 Task: Develop a script that accepts a log file as an argument and extracts error messages, returning the list of errors.
Action: Mouse moved to (804, 125)
Screenshot: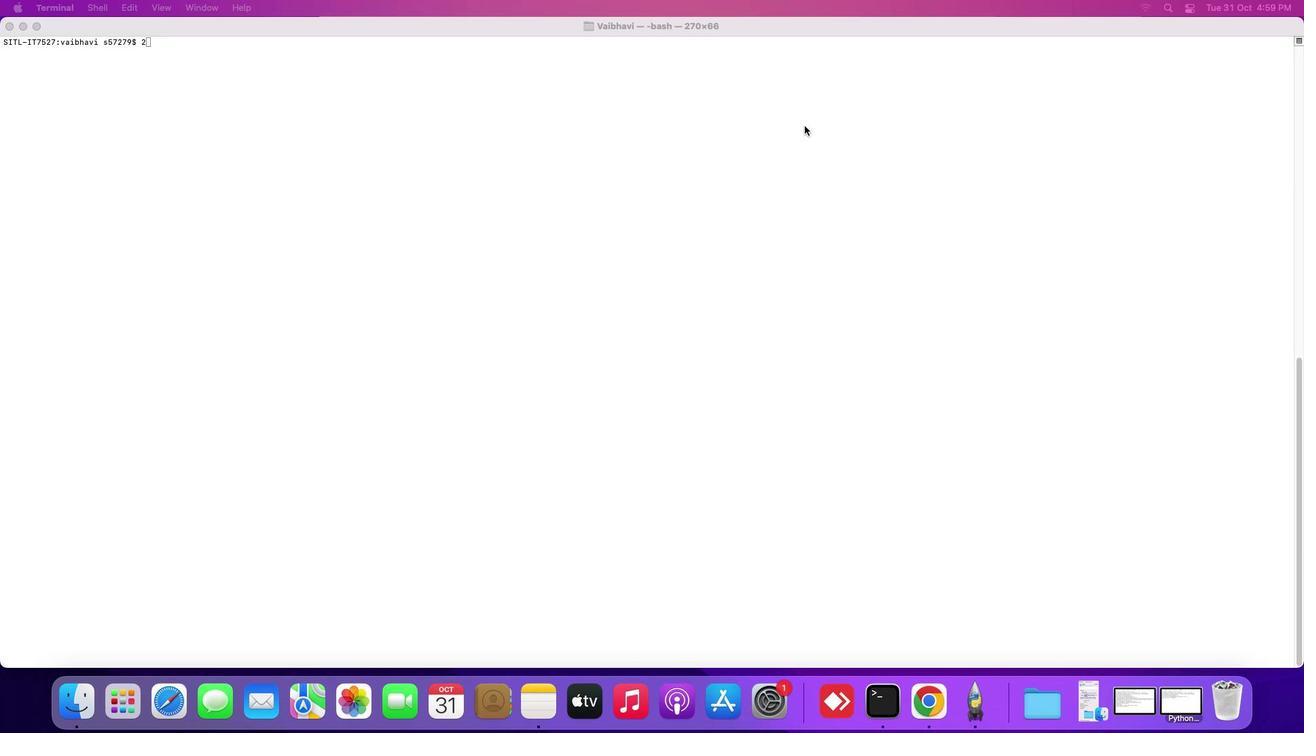 
Action: Mouse pressed left at (804, 125)
Screenshot: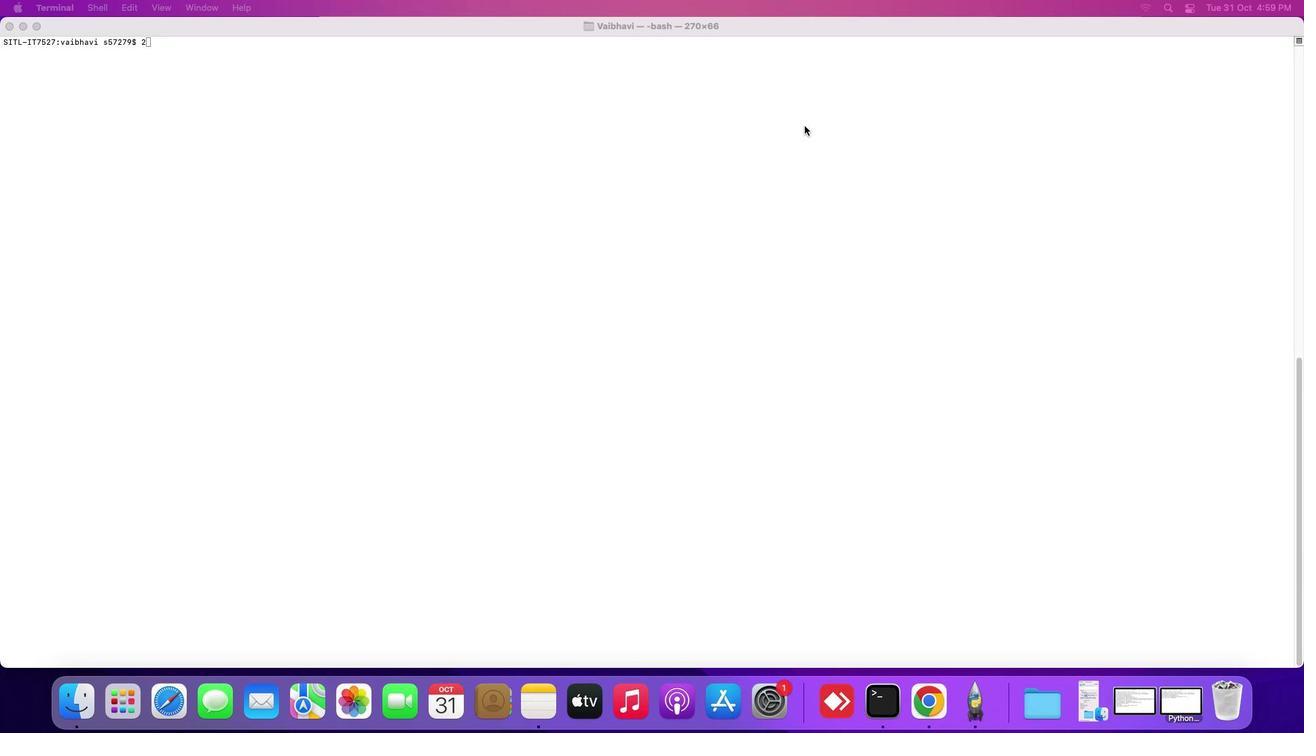 
Action: Mouse moved to (808, 123)
Screenshot: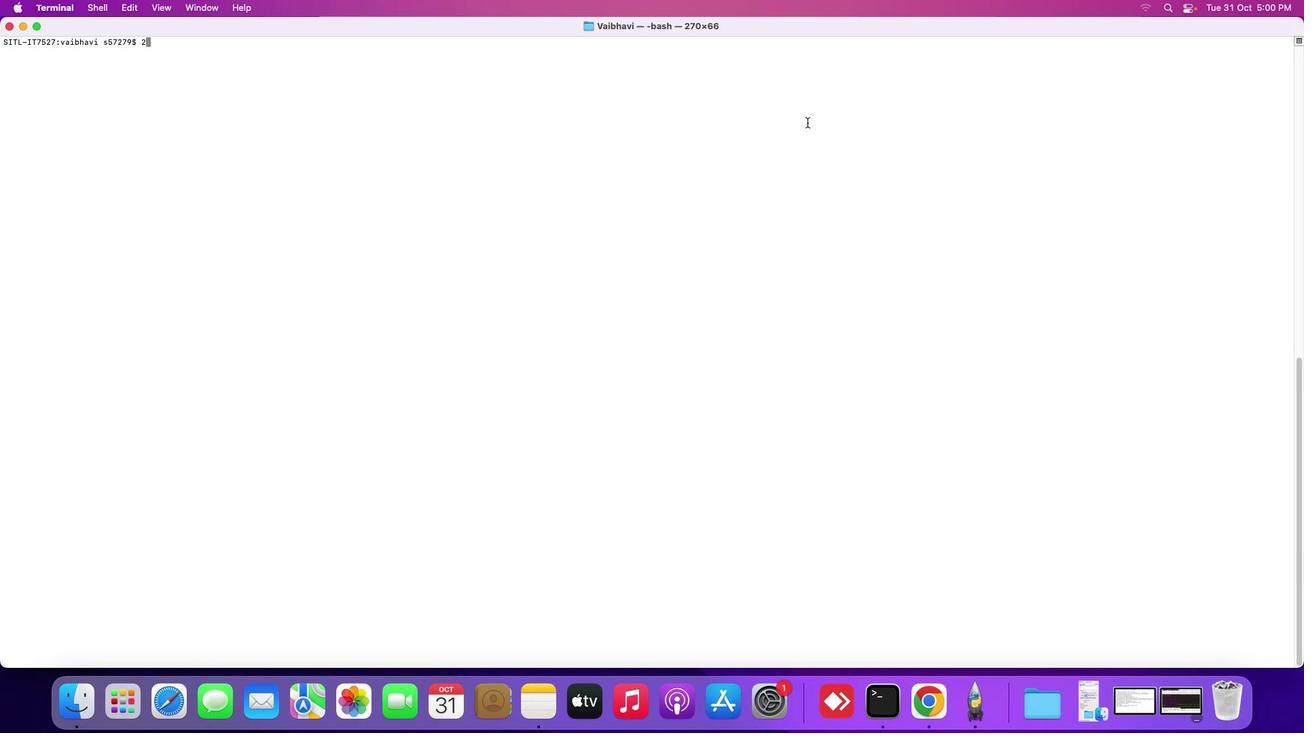 
Action: Key pressed Key.backspace'v''i'Key.spaceKey.shift_r'R''e''t''u''r''n''i''n''g'Key.shift_r'E''r''r''o''r''.''s''h'Key.enter'i'Key.shift_r'#'Key.shift_r'!''/''b''i''n''/''b''a''s''g'Key.backspace'h'Key.enterKey.enterKey.shift_r'#'Key.spaceKey.shift_r'C''h''e''c''k'Key.space'i''f'Key.space'a'Key.space'l''o''g'Key.space'f''i''l''e'Key.space'i''s'Key.space'p''r''o''v''i''e''d'Key.space'a''s'Key.space'a''n'Key.space'a''r''g''u''m''e''n''t'Key.enterKey.enter'i''f'Key.spaceKey.backspaceKey.space'['Key.spaceKey.shift_r'"'Key.shift_r'#'Key.shift_r'$'Key.shift_r'"'Key.space'-''n''e'Key.space'1'Key.space']'';'Key.space't''h''e''n'Key.enterKey.tab'e''c''h''o'Key.spaceKey.shift_r'"'Key.shift_r'U''s''a''g''e'Key.shift_r':'Key.spaceKey.shift_r'$''0'Key.spaceKey.shift_r'<''l''o''g'Key.shift_r'_''f''i''l''e'Key.shift_r'>'Key.shift_r'"'Key.enterKey.tab'e''x''i''t'Key.space'1'Key.enter'f''i'Key.enterKey.enter';''p''g'Key.backspaceKey.backspaceKey.backspace'l''o''g'Key.shift_r'_''f''i''l''e''='Key.shift_r'"'Key.shift_r'$''1'Key.shift_r'"'Key.enterKey.enterKey.shift_r'#'Key.spaceKey.shift_r'C''h''e''c''k'Key.space'i''f'Key.space't''h''e'Key.space'l''o''g'Key.space'f''i''l''e'Key.space'e''x''i''s''t''s'Key.enterKey.space'i''f'Key.backspaceKey.backspaceKey.backspaceKey.enter'i''f'Key.space'['Key.spaceKey.shift_r'!'Key.space'-''f'Key.spaceKey.shift_r'"'Key.shift_r'$''l''o''g'Key.shift_r'_''f''i''l''e'Key.shift_r'"'Key.space']'';'Key.space't''h''e''n'Key.spaceKey.enterKey.tab'e''c''h''o'Key.spaceKey.shift_r'"'Key.shift_r'E''r''r''o''r'Key.shift_r':'Key.spaceKey.shift_r'L''o''g'Key.space'f''i''l''e'Key.space"'"Key.shift_r'$''l''o''g'Key.shift_r'_''f''i''l''e'"'"Key.space'n''o''t'Key.space'f''o''u''n''d''.'Key.shift_r'"'Key.enterKey.tab'e''x''i''t'Key.space'1'Key.enter'f''i'Key.enterKey.enterKey.shift_r'#'Key.spaceKey.shift_r'U''s''a'Key.backspace'e'Key.space'g''r''e''p'Key.space't''o'Key.space'e''x''t''r''a''c''t'Key.space'e''r''r''o''r'Key.space'm''e''s''s''a''g''e''s'Key.space'f''r''o''m'Key.space't''h''e'Key.space'l''o''g'Key.space'f''i''l''e'Key.enter'e''r''r''o''r'Key.shift_r'_''m''e''s''s''a''g''e''s''='Key.shift_r'$'Key.shift_r'(''g''r''e''p'Key.space'-''i'Key.spaceKey.shift_r'"''e''r''r''o''r'Key.shift_r'"'Key.spaceKey.shift_r'"'Key.shift_r'$''l''o''g'Key.shift_r'_''f''i''l''e'Key.shift_r'"'Key.enterKey.enterKey.shift_r'#'Key.spaceKey.shift_r'C''h''e''c''k'Key.space'i''f'Key.space'a''n''y'Key.space'e''r''r''o''r'Key.space'm''e''s''s''a''g''e'Key.space'w''e''r''e'Key.space'f''o''u''n''d'Key.enterKey.enter'i''f'Key.space'['Key.space'-''z'Key.spaceKey.shift_r'"'Key.shift_r'$''e''r''r''o''r'Key.shift_r'_''m''e''s''s''a''g''e''s'Key.shift_r'"'Key.space']'';'Key.space't''h''e''n'Key.enterKey.tab'e''c''h''o'Key.spaceKey.shift_r'"'Key.shift_r'N''o'Key.space'e''r''r''o''r'Key.space'm''e''s''s''a''g''e''s'Key.space'f''o''u''n''d'Key.space'i''n'Key.space"'"Key.shift_r'$''l''o''g'Key.shift_r'_''f''i''l''e'"'"'.'Key.shift_r'"'Key.enter'e''l''s''e'Key.enterKey.tabKey.shift_r'#'Key.space'p''r''i''n''t'Key.space't''h''e'Key.space'e''r''r''o''r'Key.space'm''e''s''s''a''g''e''s'Key.enterKey.tab'e''c''h''o'Key.spaceKey.shift_r'"'Key.shift_r'E''r''r''o''r'Key.space'm''e''s''s''a''g''e''s'Key.space'i''n'Key.space"'"Key.shift_r'$''l''o''g'Key.shift_r'_''f''i''l''e'"'"Key.shift_r':'Key.shift_r'"'Key.enterKey.tab'e''c''h''o'Key.spaceKey.shift_r'"'Key.shift_r'$''e''r''r''p''r'Key.backspaceKey.backspace'o''r'Key.shift_r'_''m''e''s''s''a''g''e''s'Key.shift_r'"'Key.enter'f''i'Key.escKey.shift_r':''w''q'Key.enter'c''a''t'Key.spaceKey.shift_r'R''e''t''u''r''n''i''n''g'Key.shift_r'E''r''r''o''r''.''s''h'Key.enter'.''/'Key.shift_r'R''e''t''u''r''n''n''i''n''g'Key.backspaceKey.backspaceKey.backspaceKey.backspace'i''n''g'Key.shift_r'E''r''r''o''r''.''s''h'Key.enter'c''h''m''o''d'Key.space'7''7''7'Key.spaceKey.shift_r'R''e''t''u''r''n''i''n''g'Key.shift_r'E''r''r''o''r''.''s''h'Key.enter'.''/'Key.shift_r'R''e''t''u''r''n''i''n''g'Key.shift_r'E''r''r''o''r''.''s''h'Key.space'a''c''c''e''s''s''.''l''o''g'Key.enter'l''s'Key.space'a''c''c''e''s''s''.''l''o''g'Key.enterKey.upKey.upKey.enterKey.upKey.upKey.upKey.upKey.upKey.upKey.upKey.enterKey.downKey.downKey.downKey.downKey.downKey.rightKey.rightKey.rightKey.rightKey.rightKey.rightKey.rightKey.upKey.leftKey.leftKey.leftKey.leftKey.leftKey.leftKey.backspaceKey.backspace'i'Key.rightKey.rightKey.backspaceKey.backspaceKey.shift_r'$'Key.shift_r'#'Key.rightKey.rightKey.rightKey.rightKey.rightKey.rightKey.rightKey.rightKey.rightKey.rightKey.rightKey.rightKey.rightKey.downKey.leftKey.leftKey.leftKey.leftKey.leftKey.leftKey.downKey.downKey.downKey.downKey.upKey.upKey.upKey.upKey.upKey.upKey.upKey.upKey.upKey.downKey.downKey.downKey.downKey.downKey.downKey.downKey.downKey.downKey.downKey.downKey.downKey.downKey.downKey.downKey.downKey.downKey.downKey.downKey.rightKey.rightKey.downKey.upKey.upKey.downKey.rightKey.rightKey.rightKey.rightKey.rightKey.rightKey.rightKey.rightKey.rightKey.rightKey.rightKey.rightKey.rightKey.rightKey.rightKey.rightKey.rightKey.rightKey.rightKey.rightKey.rightKey.rightKey.rightKey.rightKey.rightKey.rightKey.shift_r')'Key.backspaceKey.rightKey.shift_r')'Key.downKey.downKey.downKey.downKey.downKey.downKey.downKey.downKey.downKey.downKey.downKey.enterKey.enterKey.upKey.upKey.downKey.escKey.shift_r':''w''q'Key.enterKey.upKey.upKey.enter
Screenshot: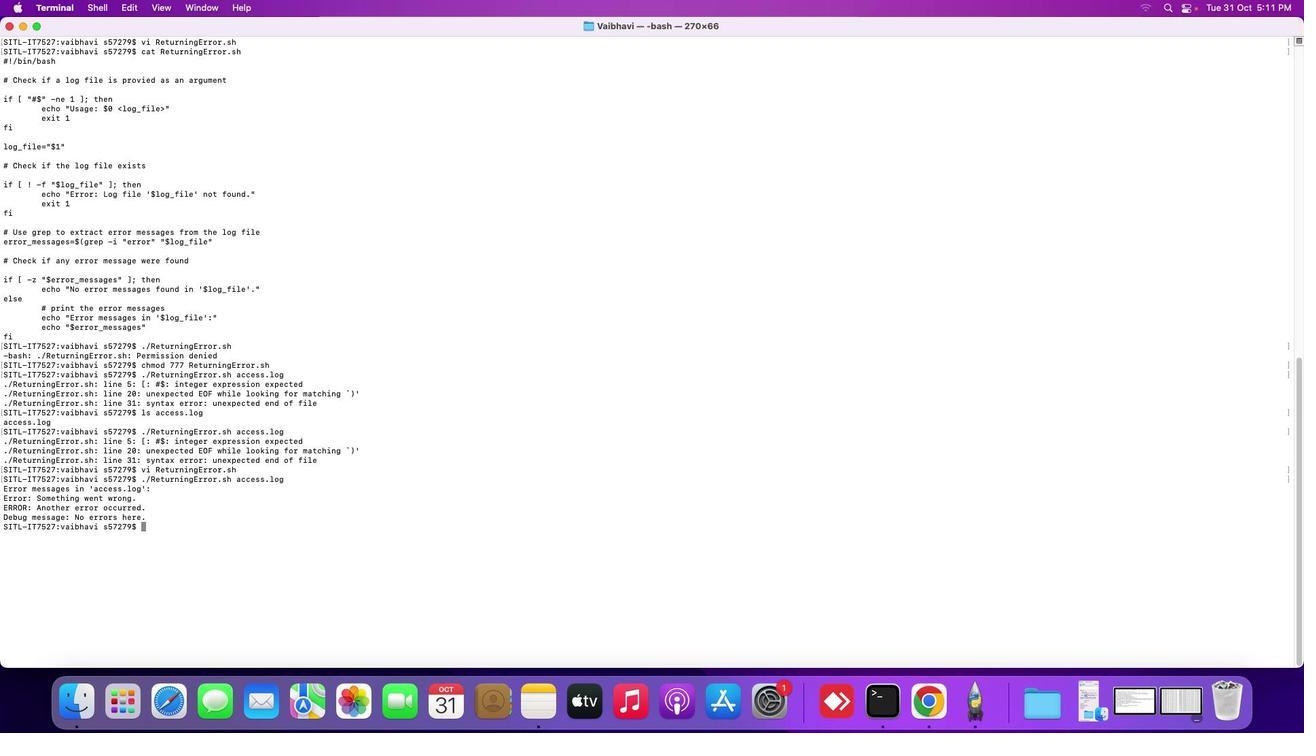 
